 Task: Change the audio gain to 1.25.
Action: Mouse moved to (128, 18)
Screenshot: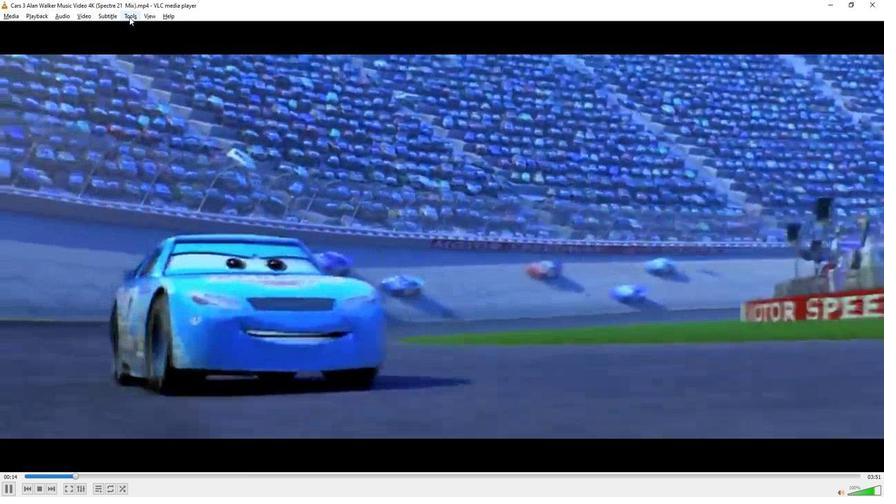 
Action: Mouse pressed left at (128, 18)
Screenshot: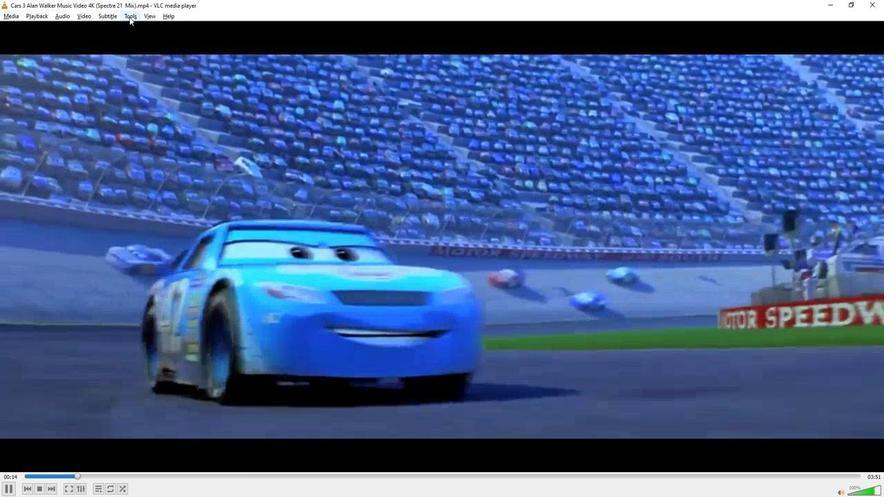 
Action: Mouse moved to (144, 122)
Screenshot: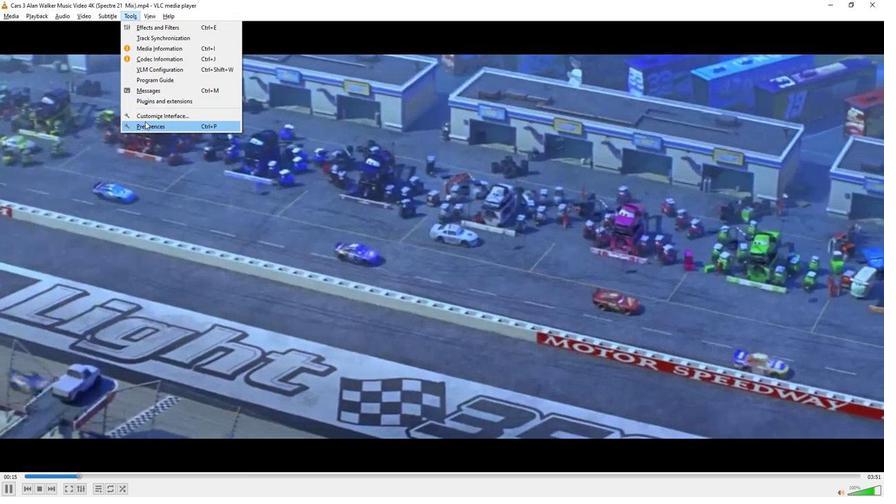 
Action: Mouse pressed left at (144, 122)
Screenshot: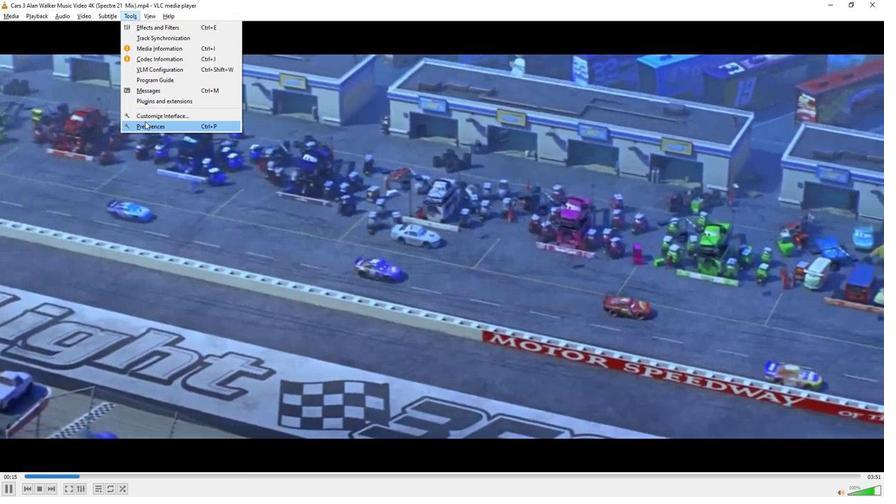 
Action: Mouse moved to (259, 373)
Screenshot: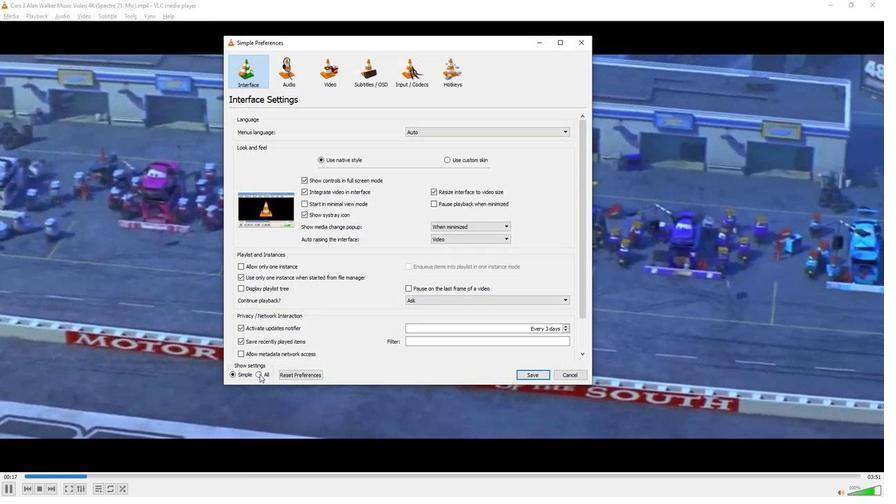 
Action: Mouse pressed left at (259, 373)
Screenshot: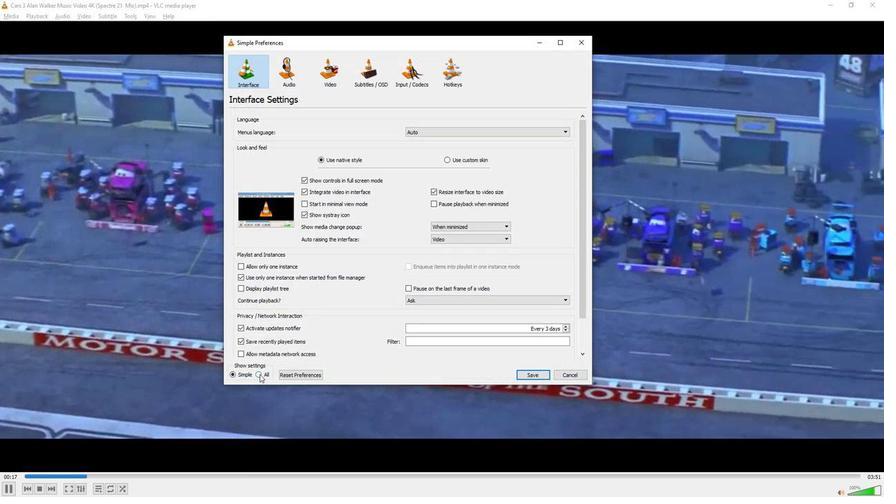 
Action: Mouse moved to (262, 145)
Screenshot: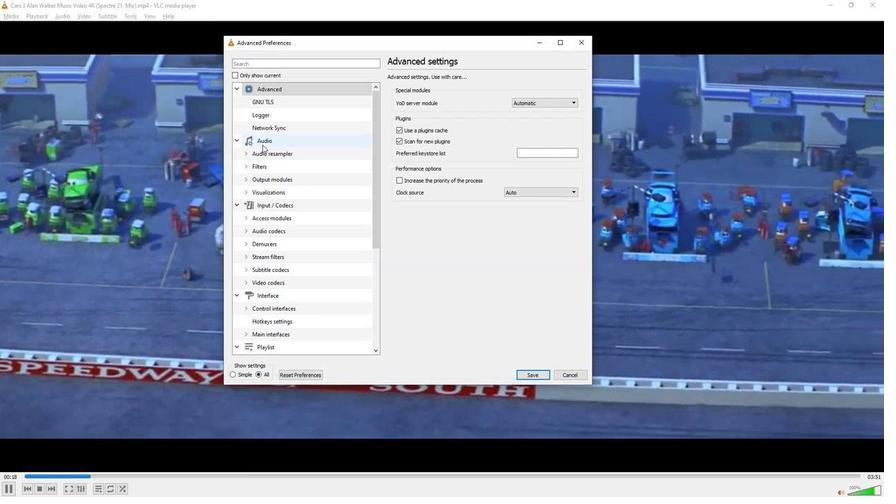 
Action: Mouse pressed left at (262, 145)
Screenshot: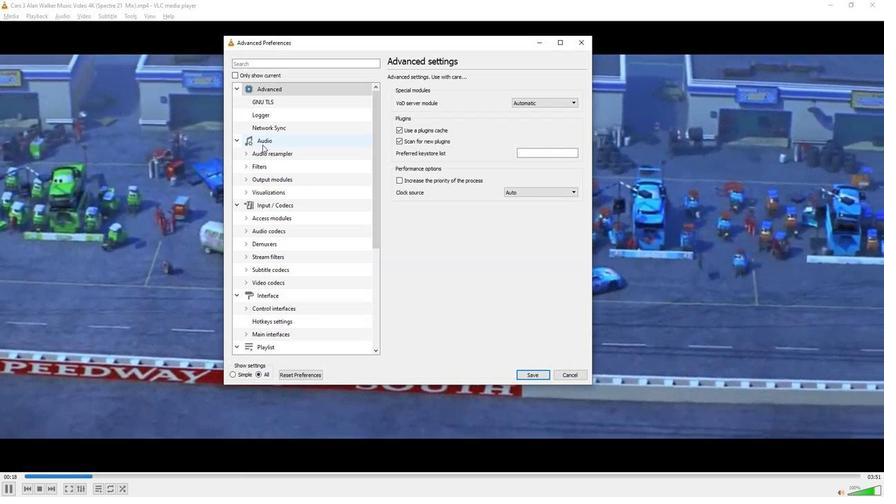 
Action: Mouse moved to (579, 101)
Screenshot: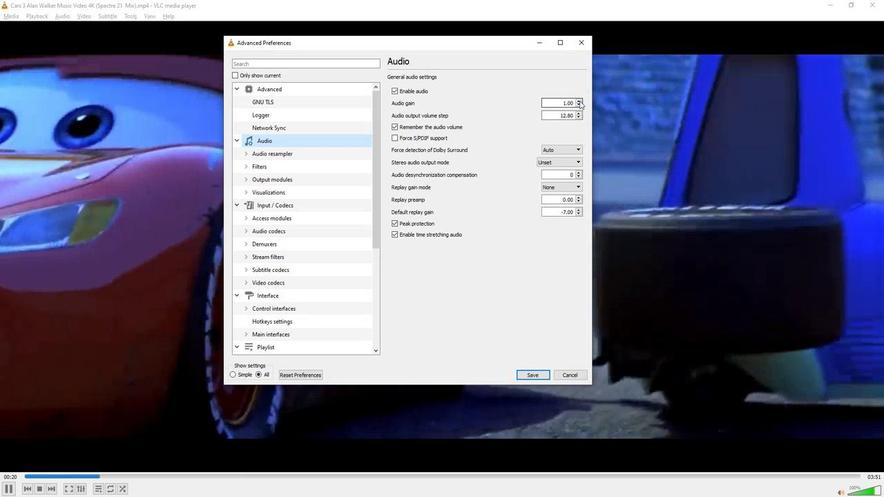 
Action: Mouse pressed left at (579, 101)
Screenshot: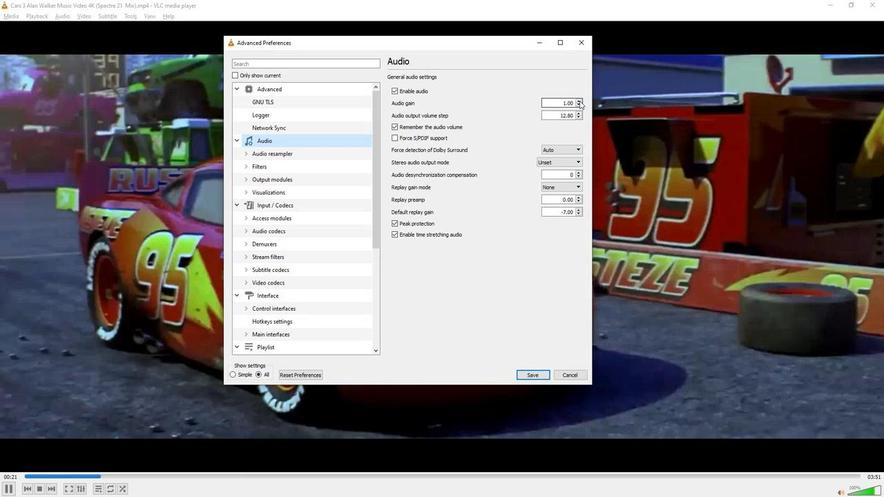 
Action: Mouse pressed left at (579, 101)
Screenshot: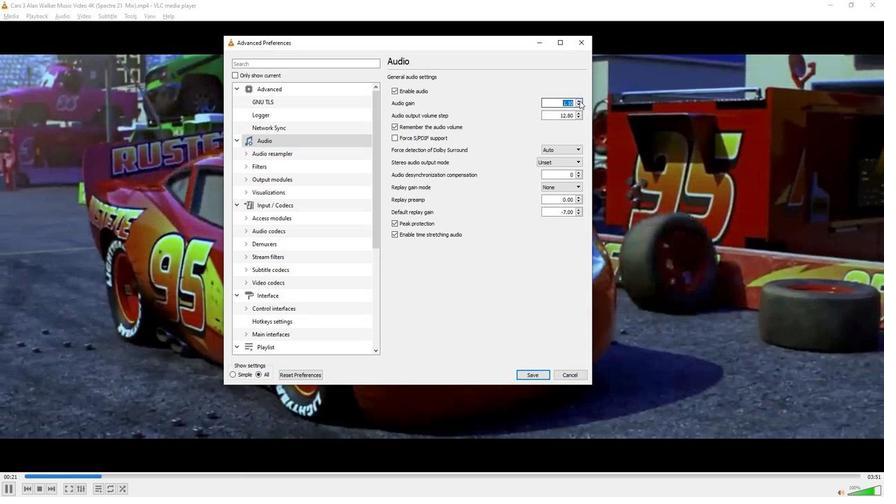 
Action: Mouse pressed left at (579, 101)
Screenshot: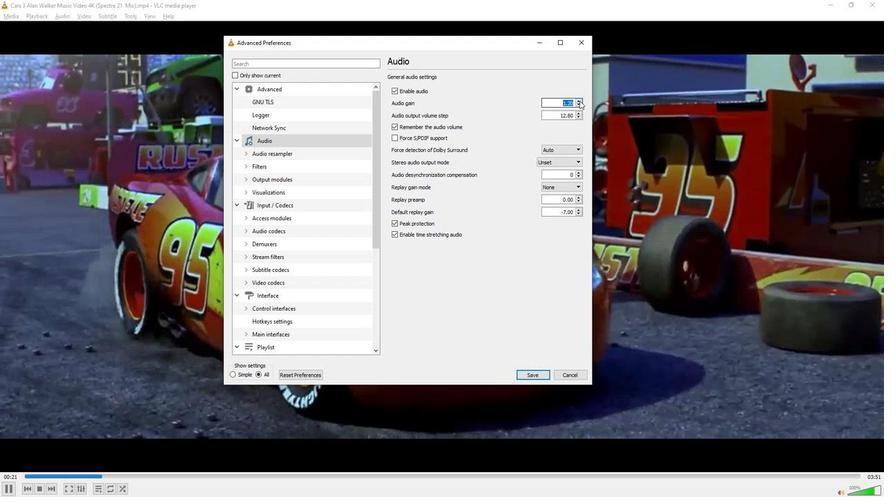 
Action: Mouse moved to (575, 105)
Screenshot: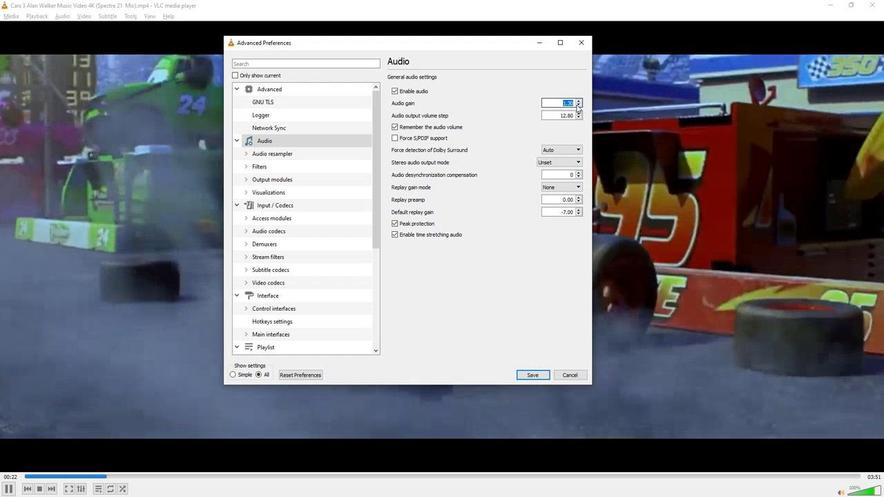 
Action: Mouse pressed left at (575, 105)
Screenshot: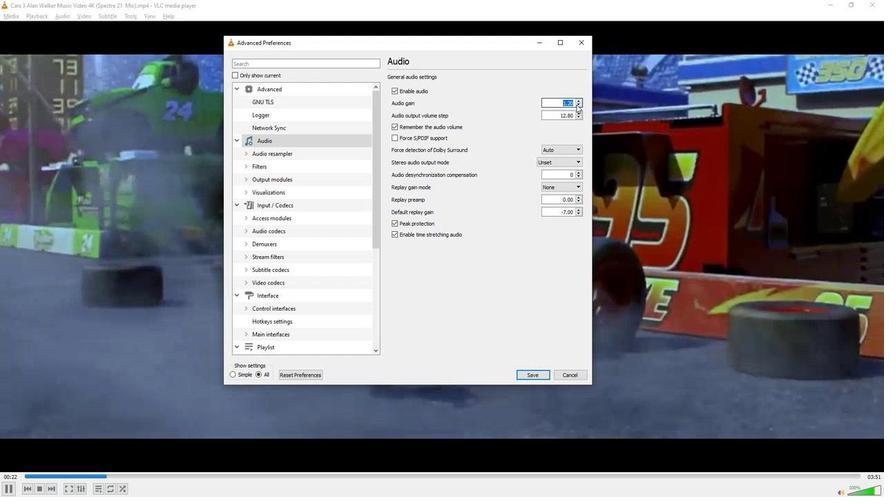 
Action: Mouse moved to (571, 105)
Screenshot: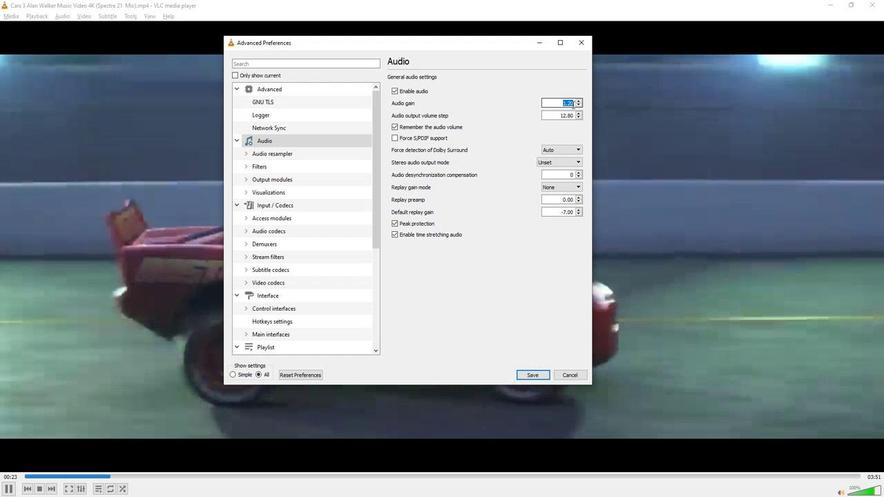 
Action: Mouse pressed left at (571, 105)
Screenshot: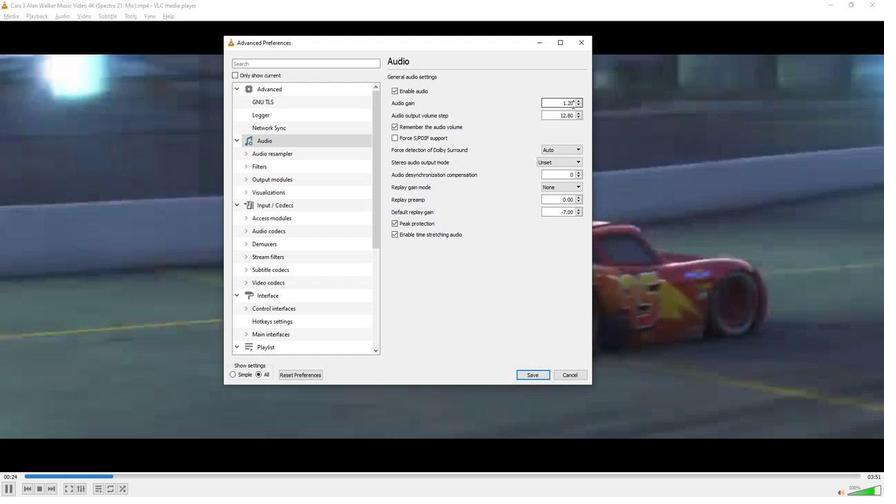 
Action: Mouse moved to (569, 106)
Screenshot: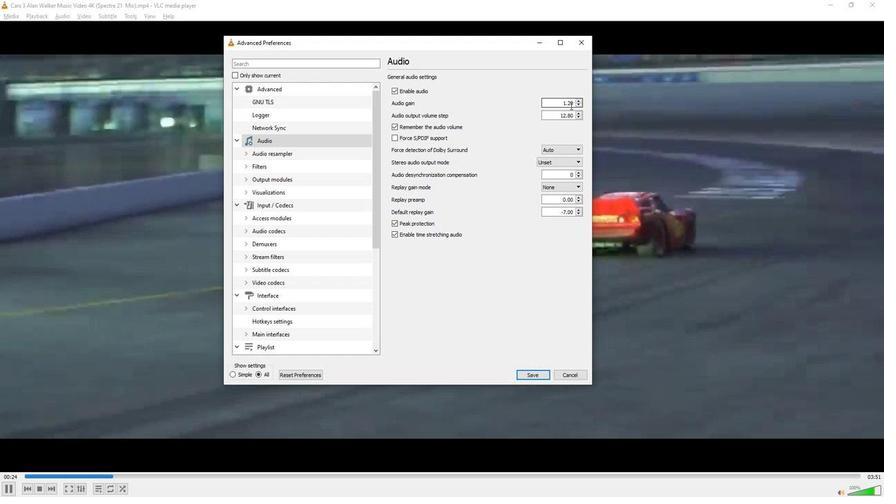 
Action: Key pressed <Key.backspace>56
Screenshot: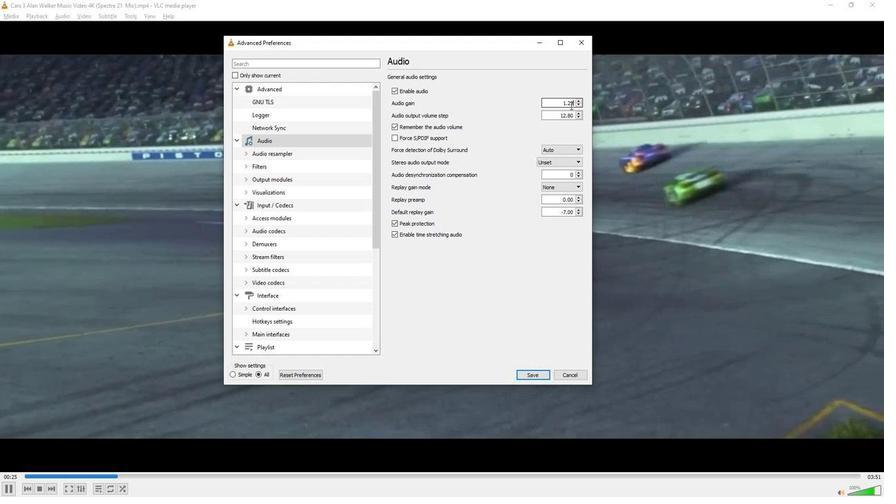 
Action: Mouse moved to (510, 277)
Screenshot: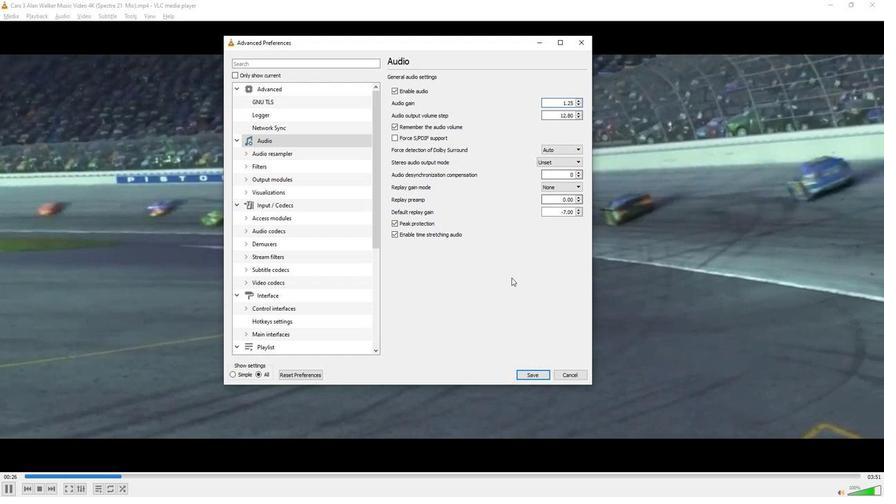 
Action: Mouse pressed left at (510, 277)
Screenshot: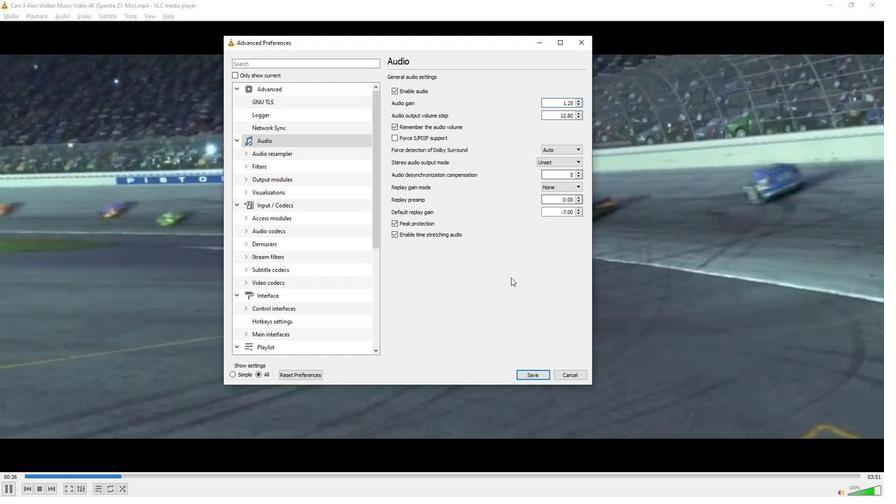 
